 Task: Apply object animaton ""disappear"".
Action: Mouse moved to (101, 58)
Screenshot: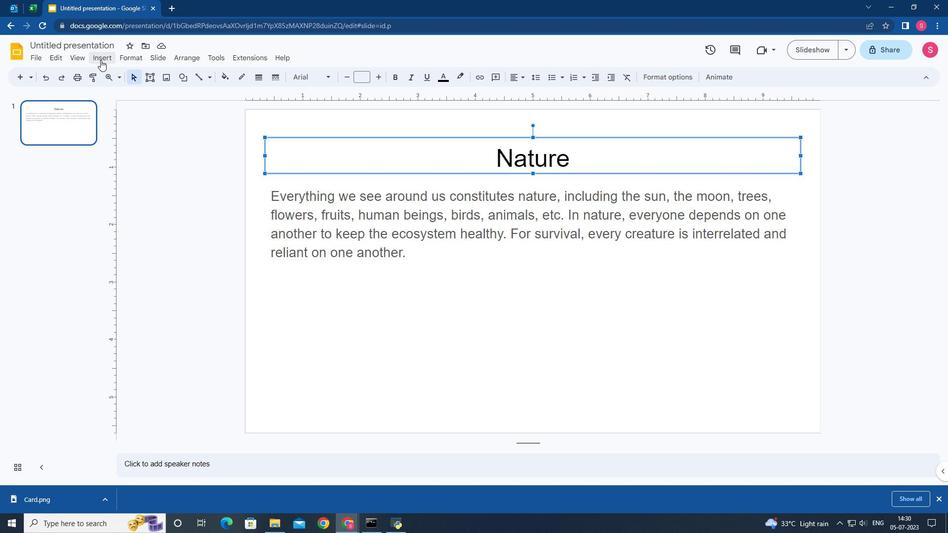 
Action: Mouse pressed left at (101, 58)
Screenshot: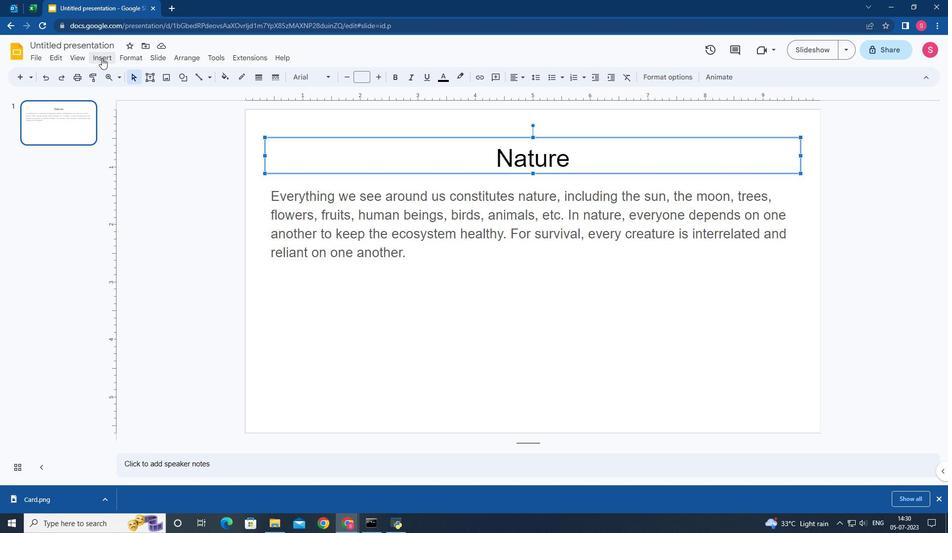
Action: Mouse moved to (137, 253)
Screenshot: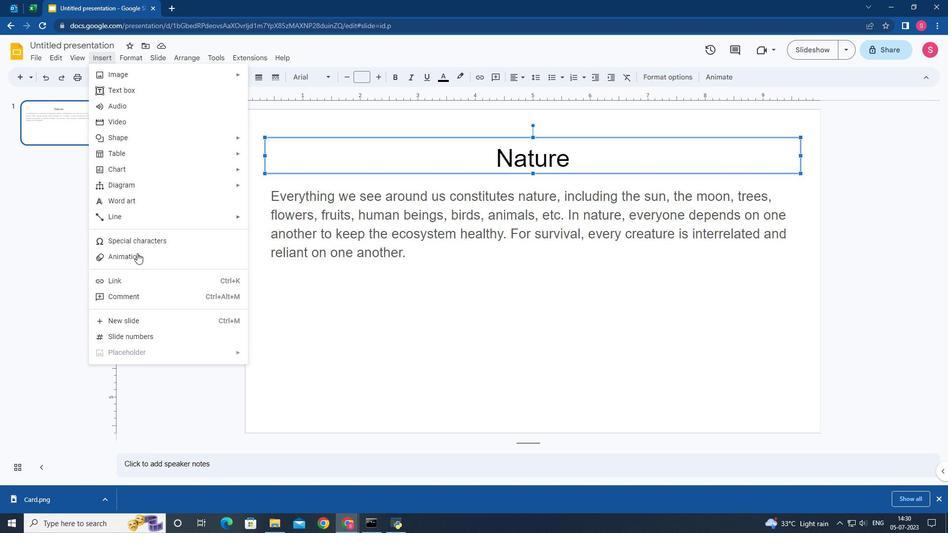 
Action: Mouse pressed left at (137, 253)
Screenshot: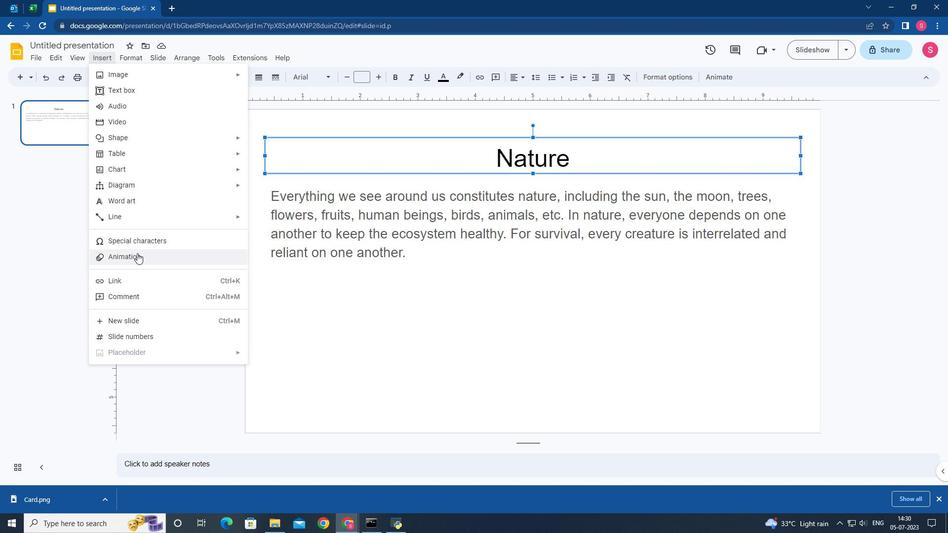 
Action: Mouse moved to (828, 232)
Screenshot: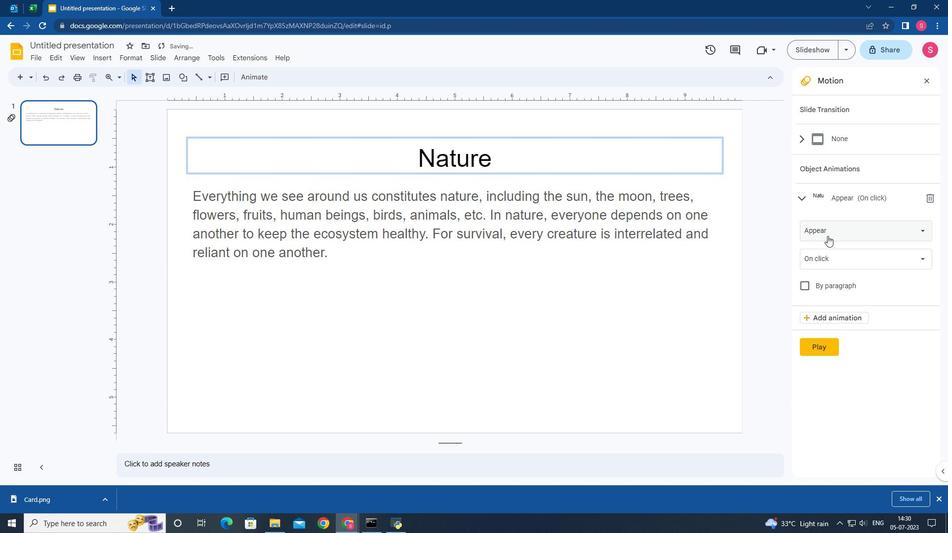 
Action: Mouse pressed left at (828, 232)
Screenshot: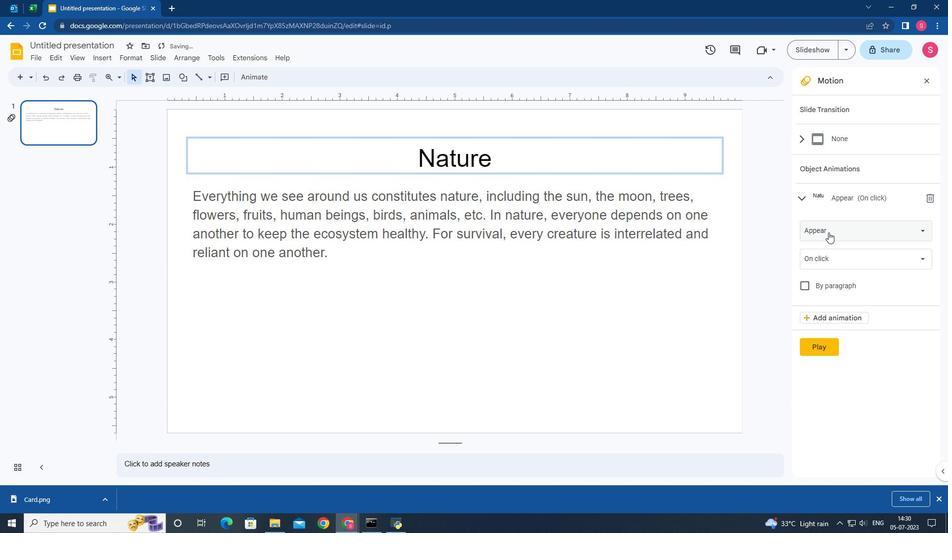
Action: Mouse moved to (832, 265)
Screenshot: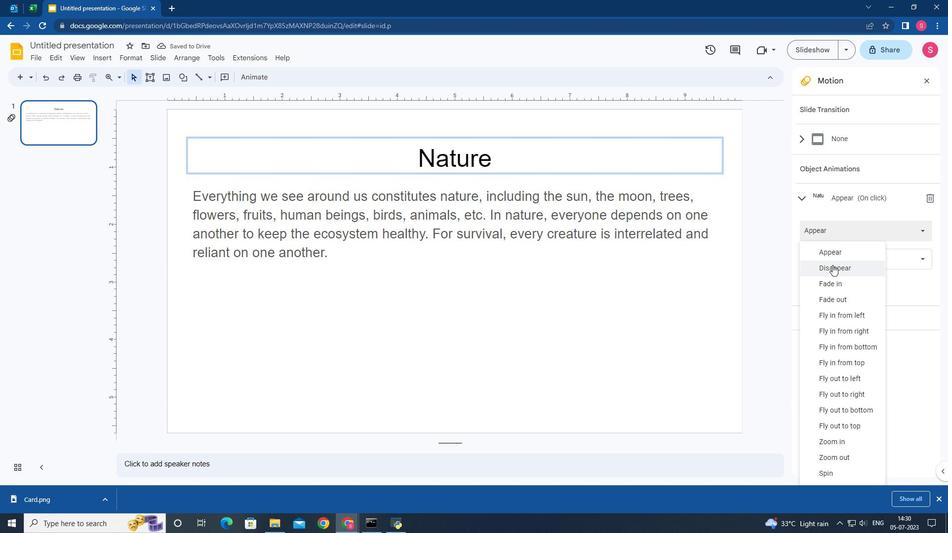 
Action: Mouse pressed left at (832, 265)
Screenshot: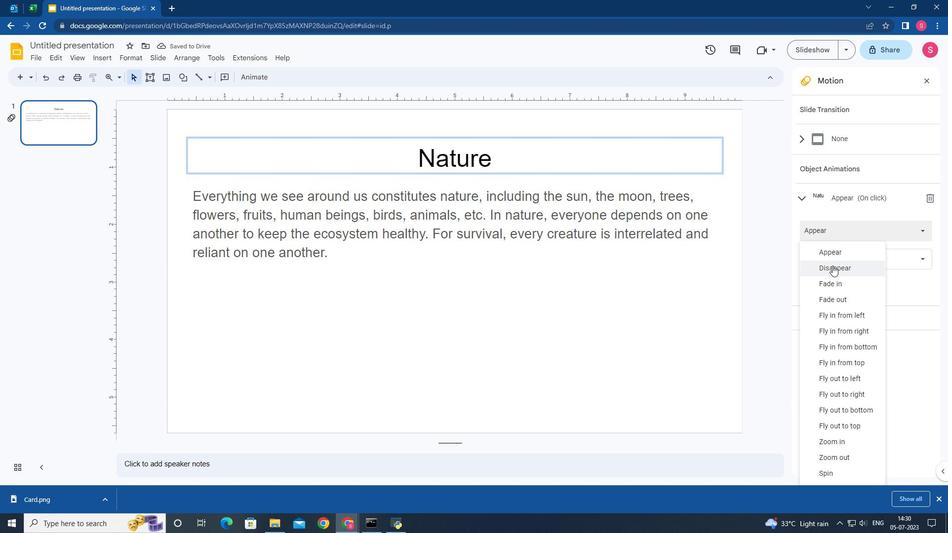 
Action: Mouse moved to (499, 382)
Screenshot: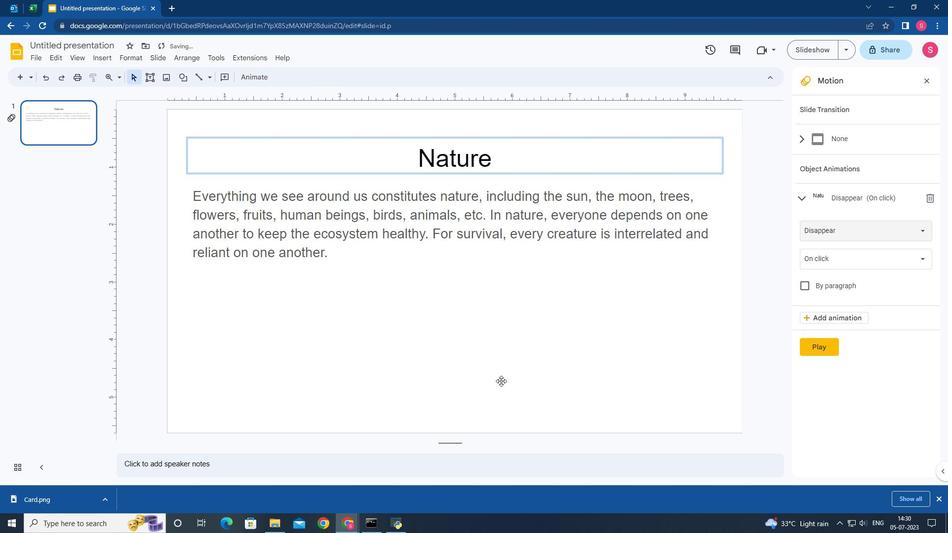 
